 Task: Schedule a meeting for 2 hours.
Action: Mouse moved to (720, 92)
Screenshot: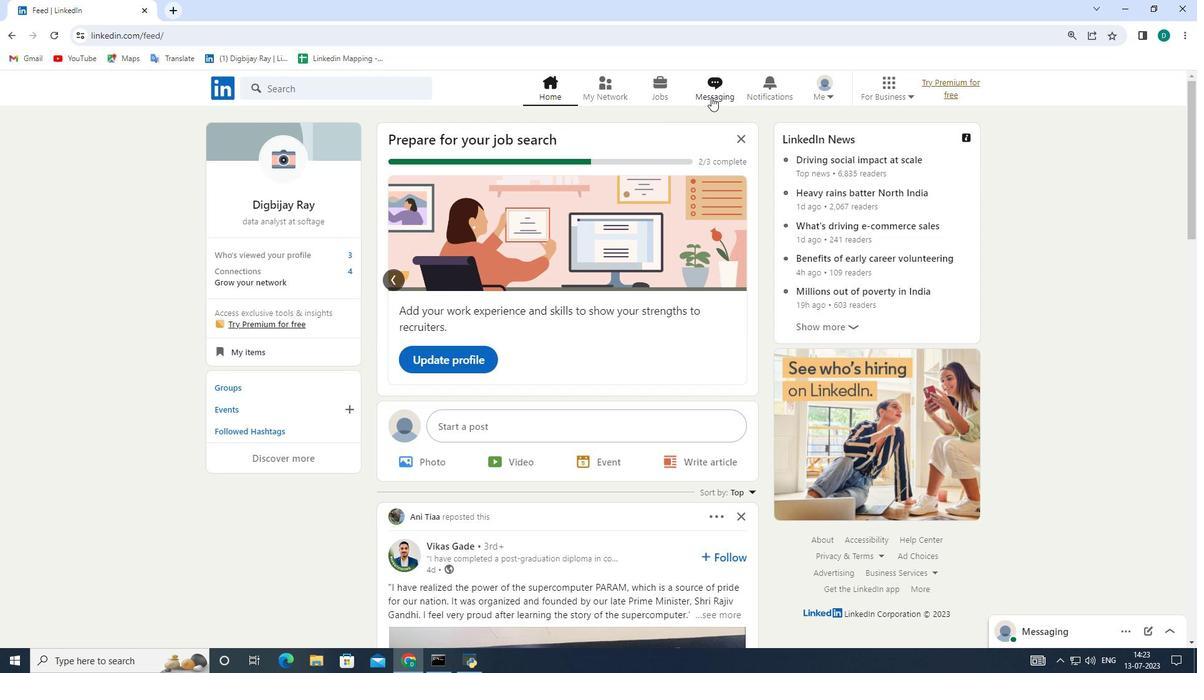 
Action: Mouse pressed left at (720, 92)
Screenshot: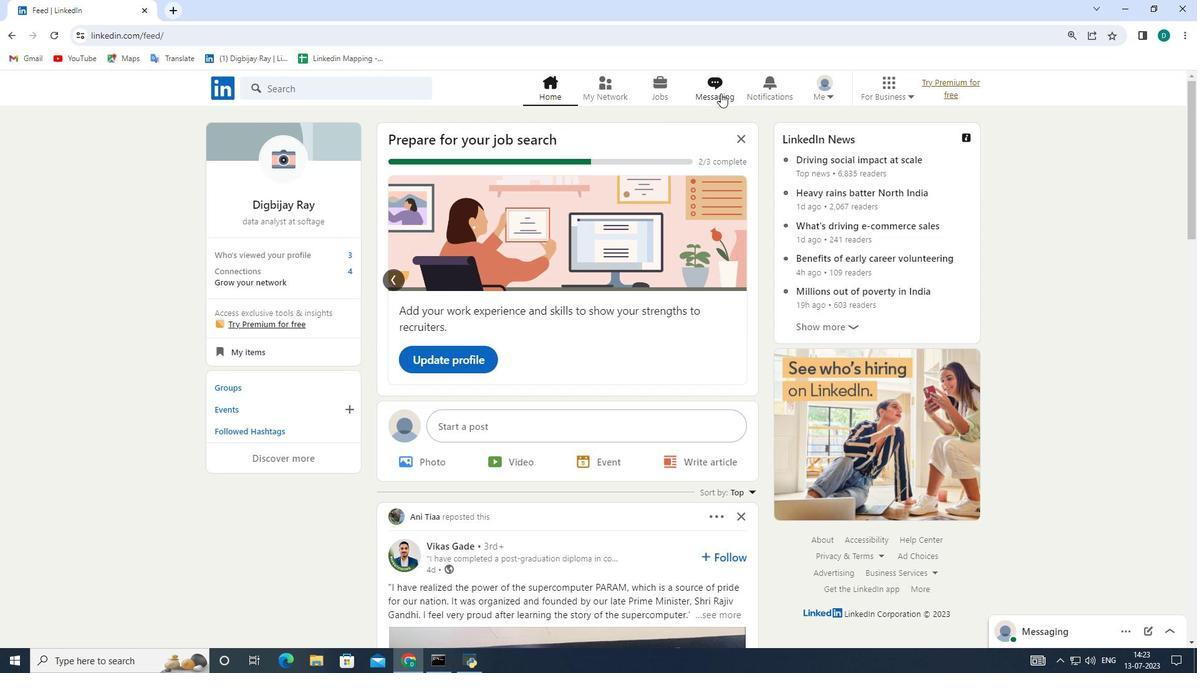 
Action: Mouse moved to (693, 137)
Screenshot: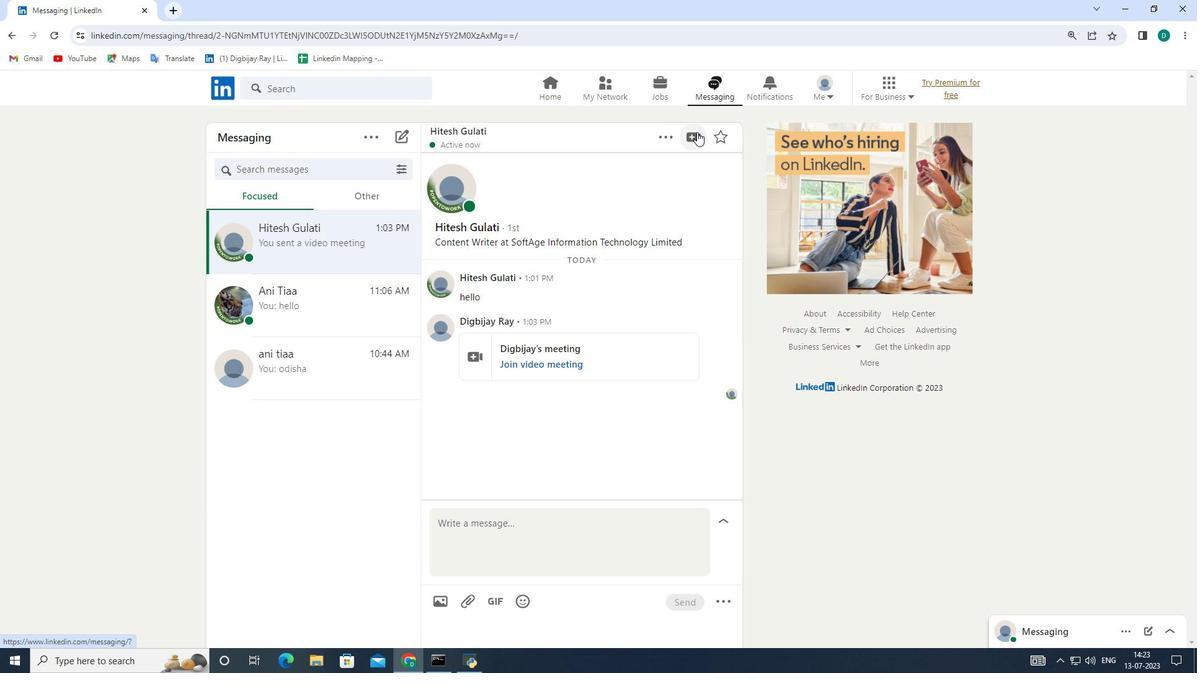 
Action: Mouse pressed left at (693, 137)
Screenshot: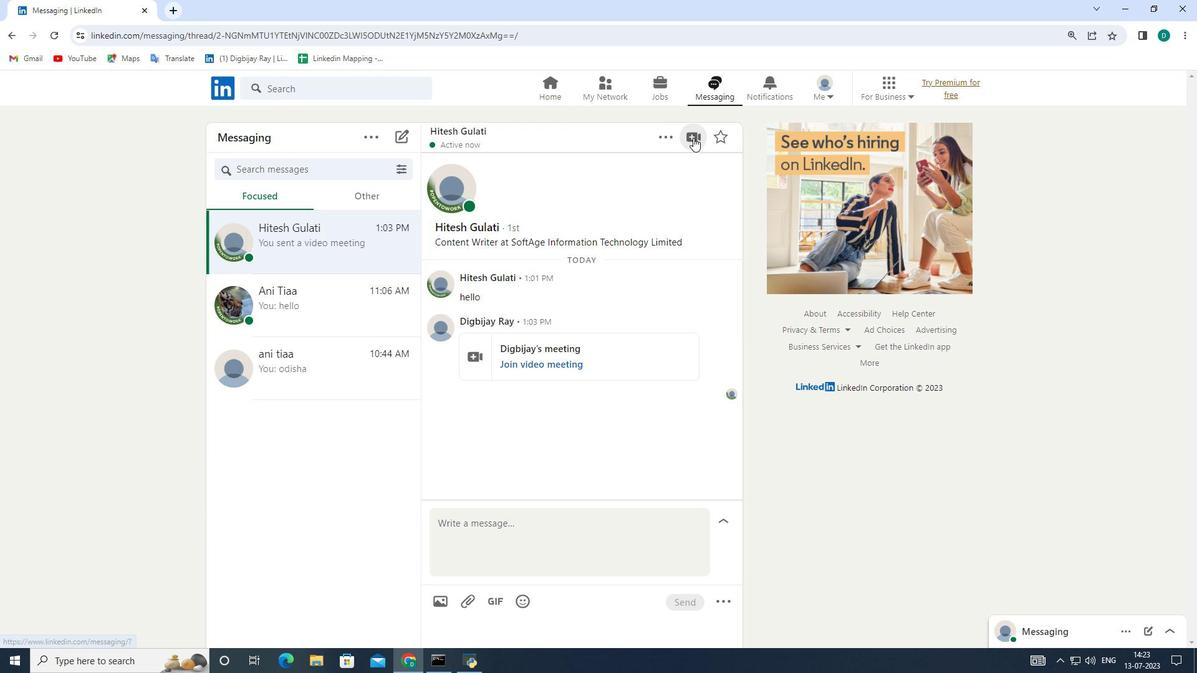 
Action: Mouse moved to (599, 198)
Screenshot: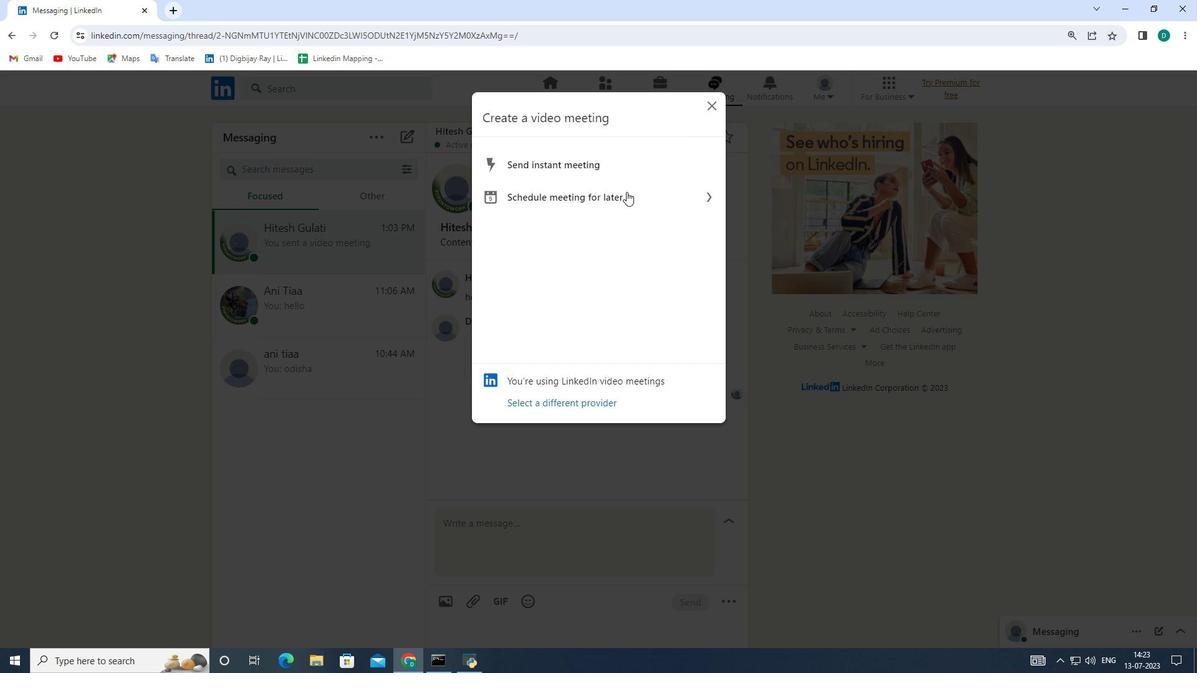 
Action: Mouse pressed left at (599, 198)
Screenshot: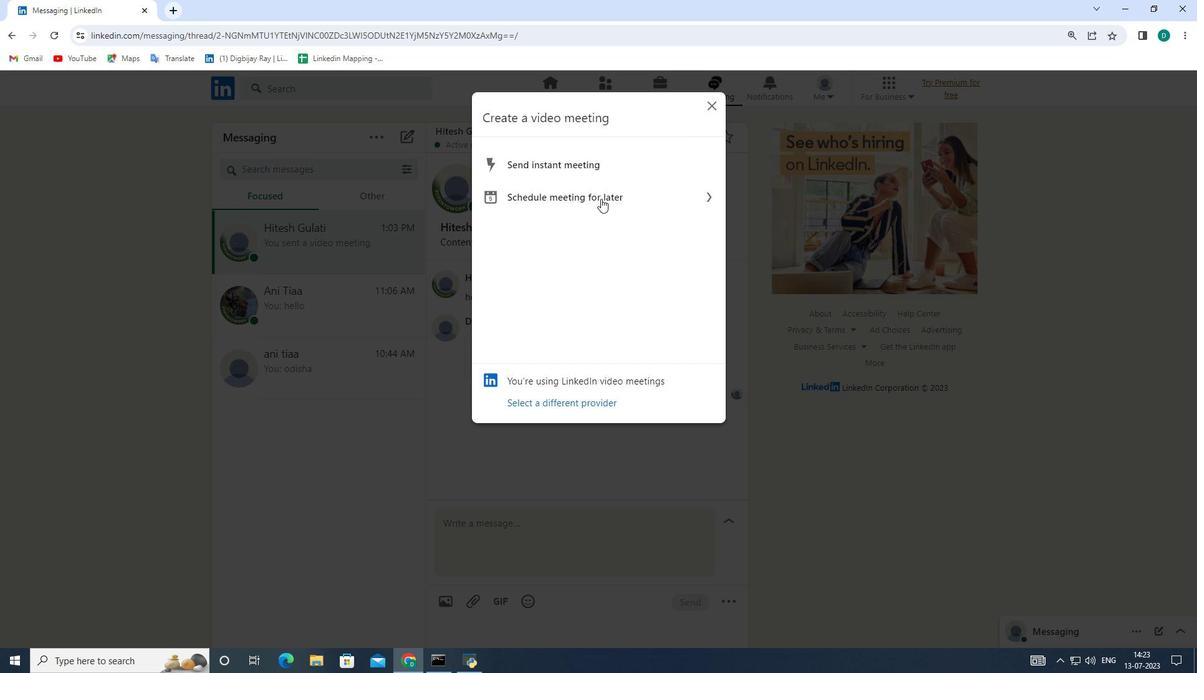 
Action: Mouse moved to (664, 230)
Screenshot: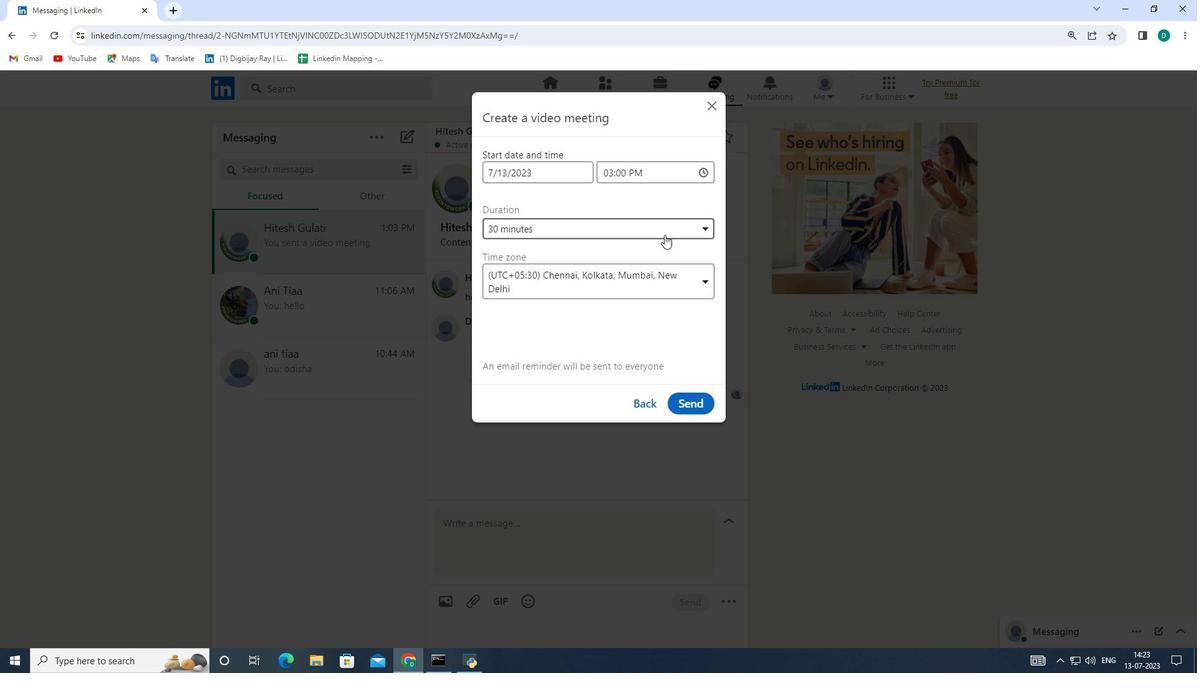 
Action: Mouse pressed left at (664, 230)
Screenshot: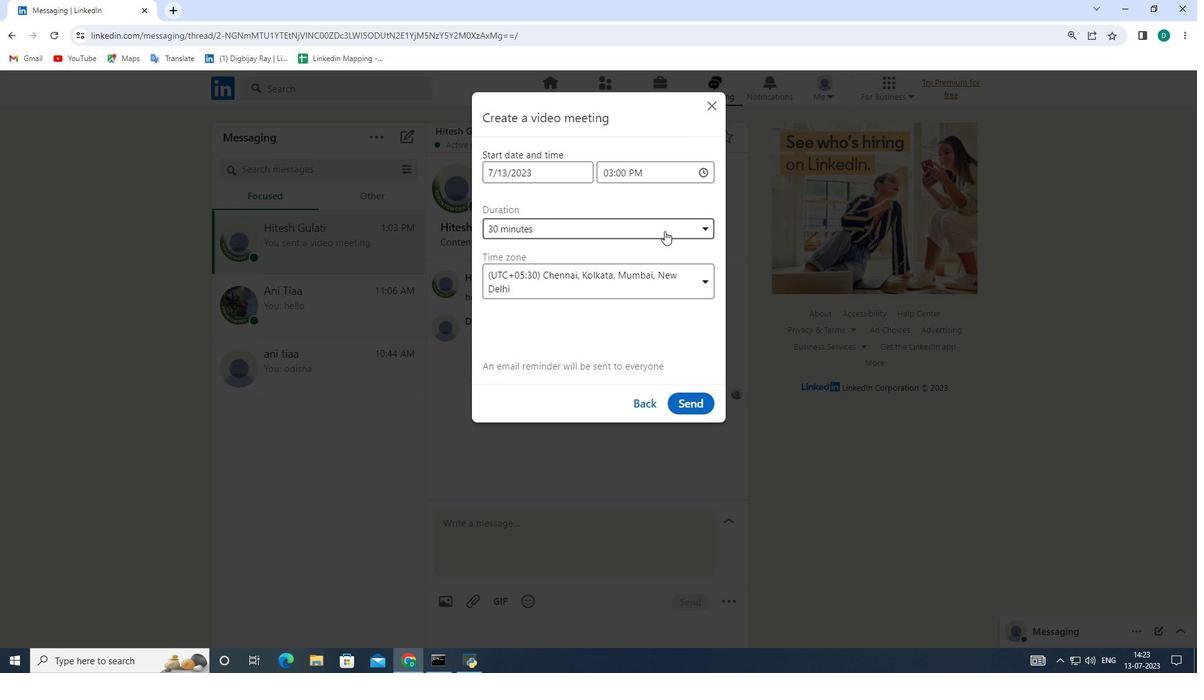 
Action: Mouse moved to (550, 342)
Screenshot: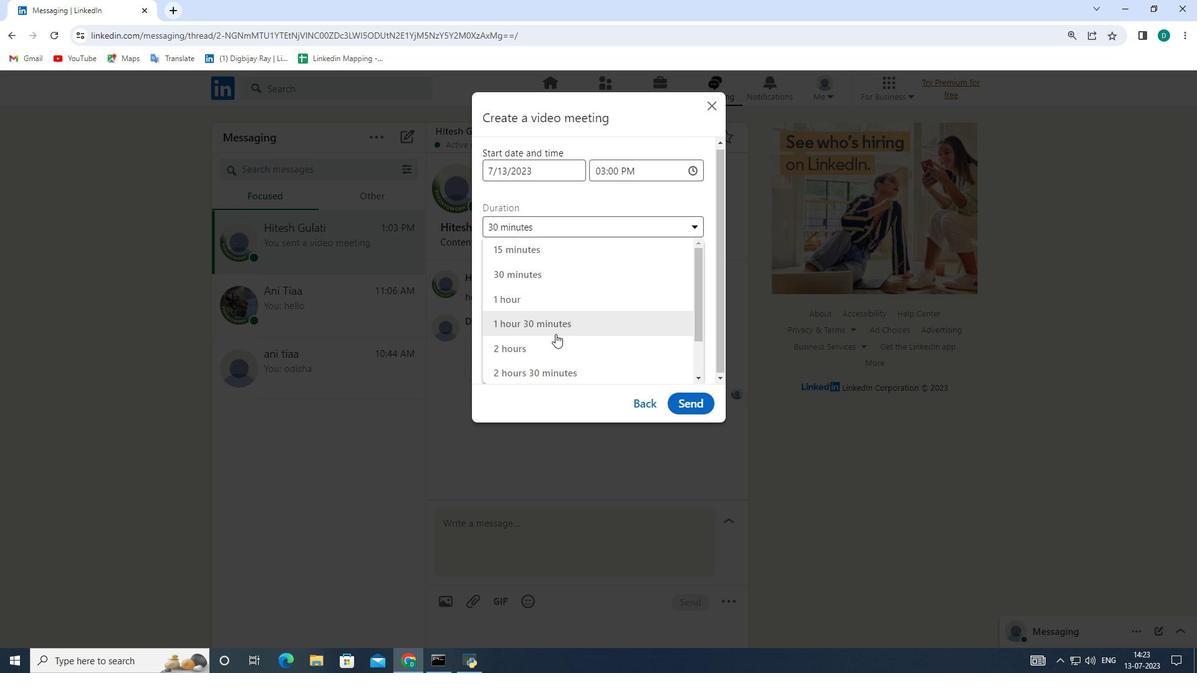 
Action: Mouse pressed left at (550, 342)
Screenshot: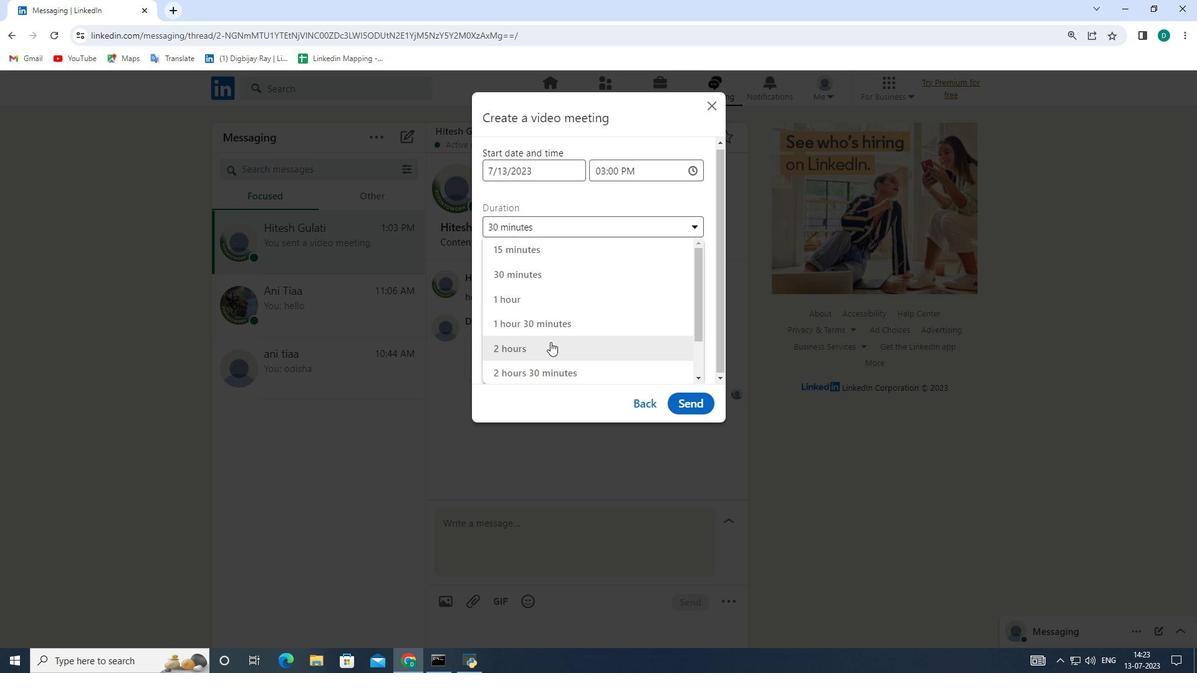 
